 Task: Forward the email titled 'Project Discussion' to softage.5@softage.net and softage.6@softage.net.
Action: Mouse moved to (1291, 88)
Screenshot: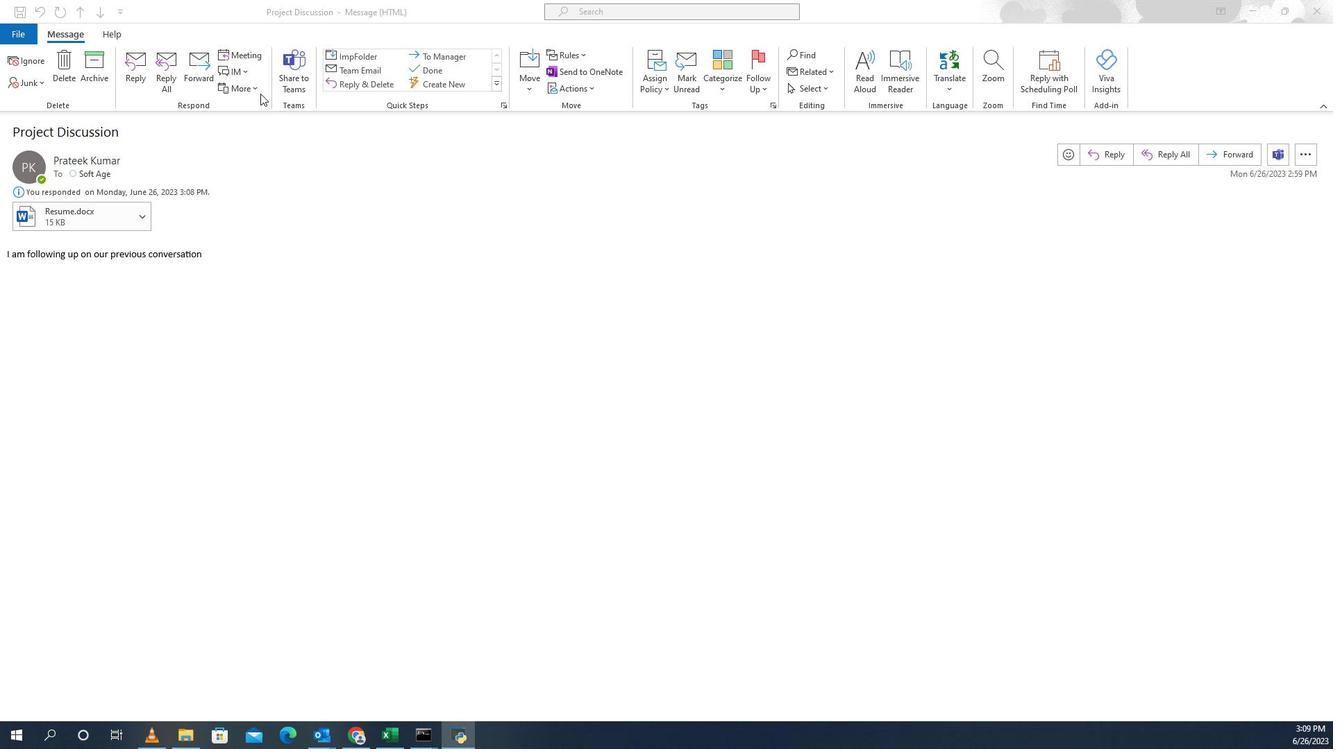 
Action: Mouse pressed left at (1291, 88)
Screenshot: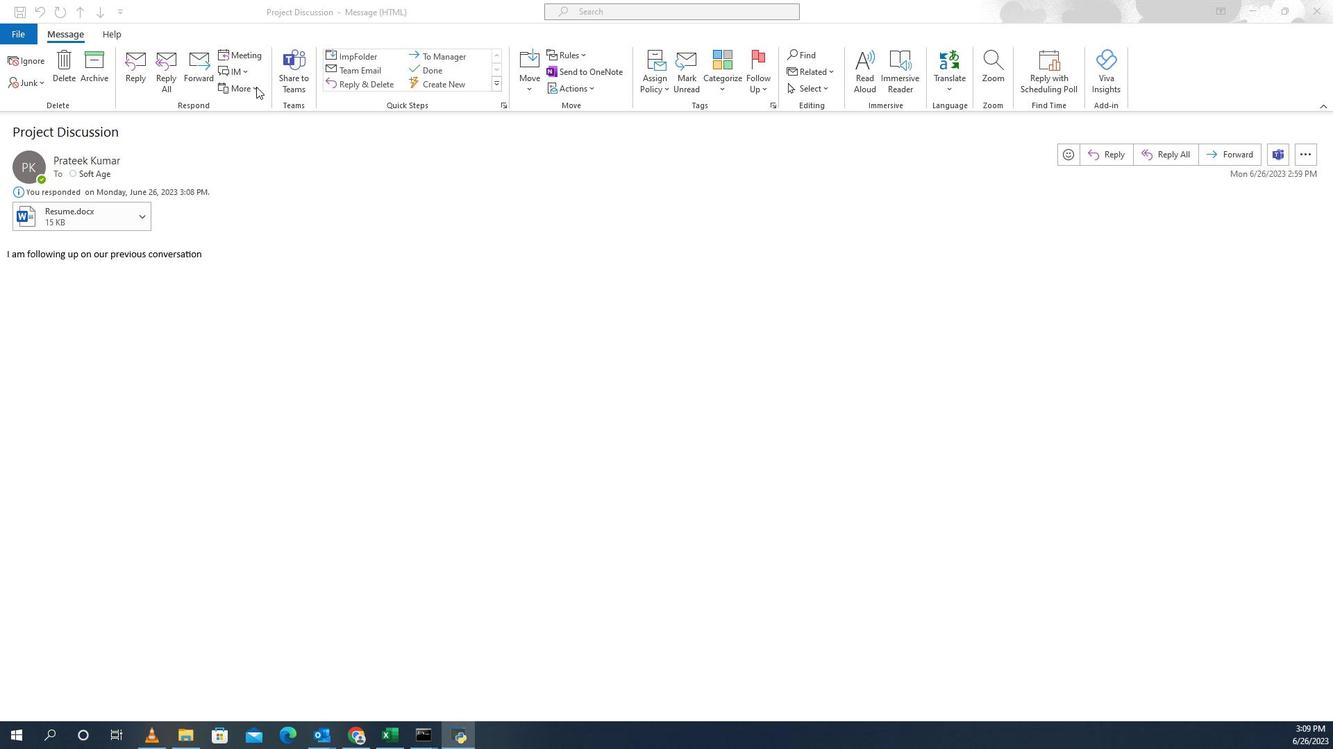 
Action: Mouse moved to (1290, 89)
Screenshot: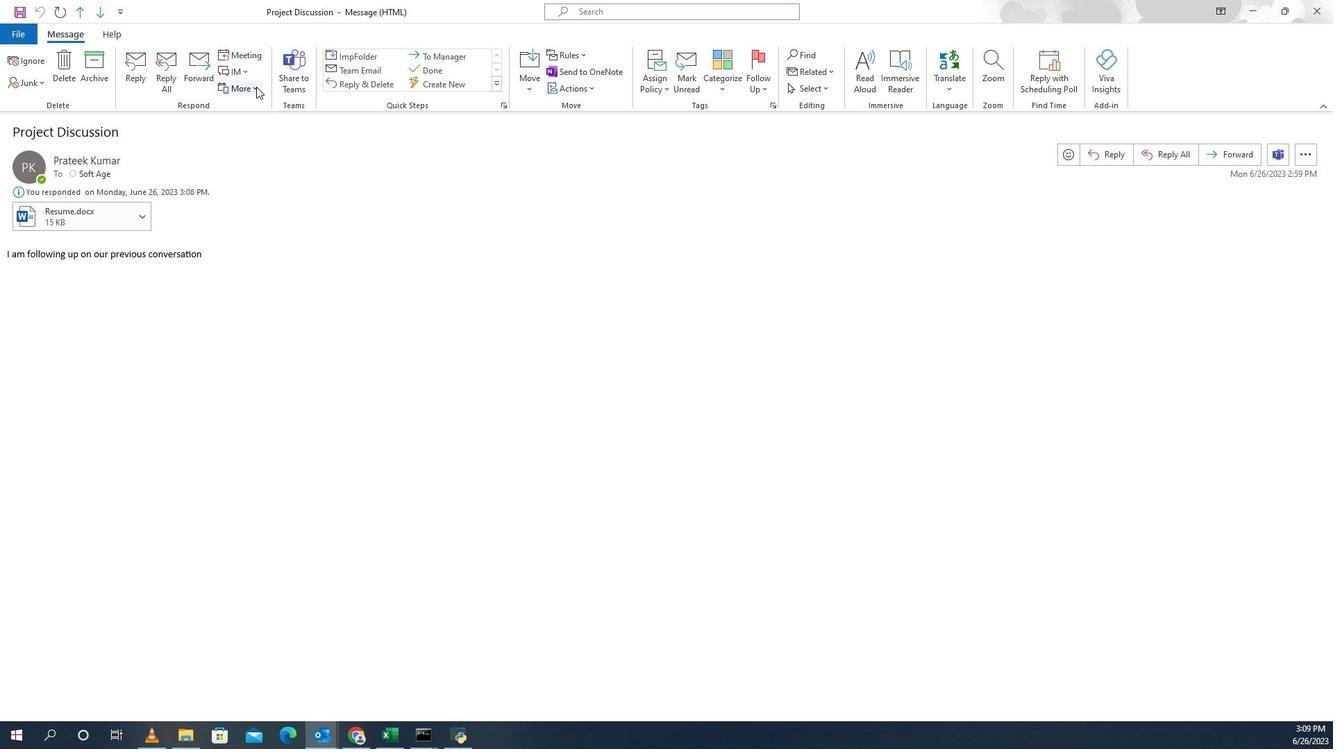 
Action: Mouse pressed left at (1290, 89)
Screenshot: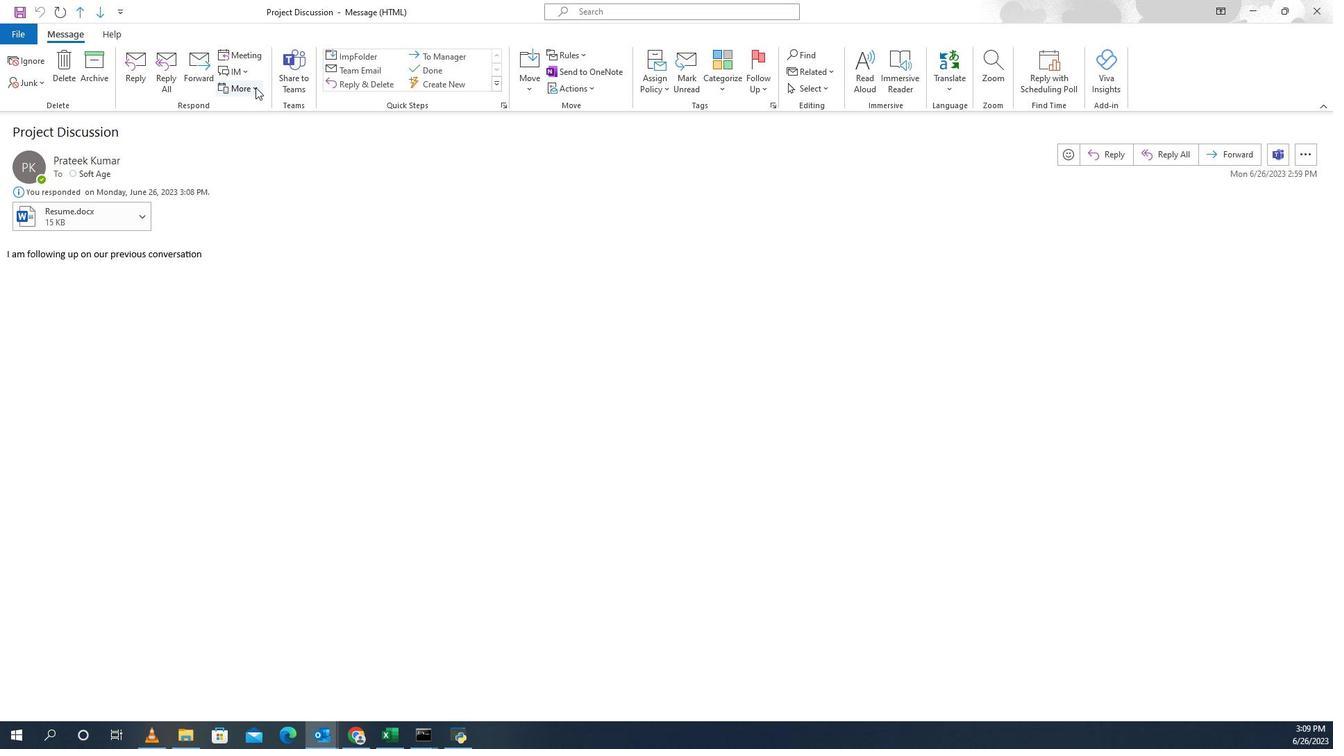 
Action: Mouse moved to (1306, 109)
Screenshot: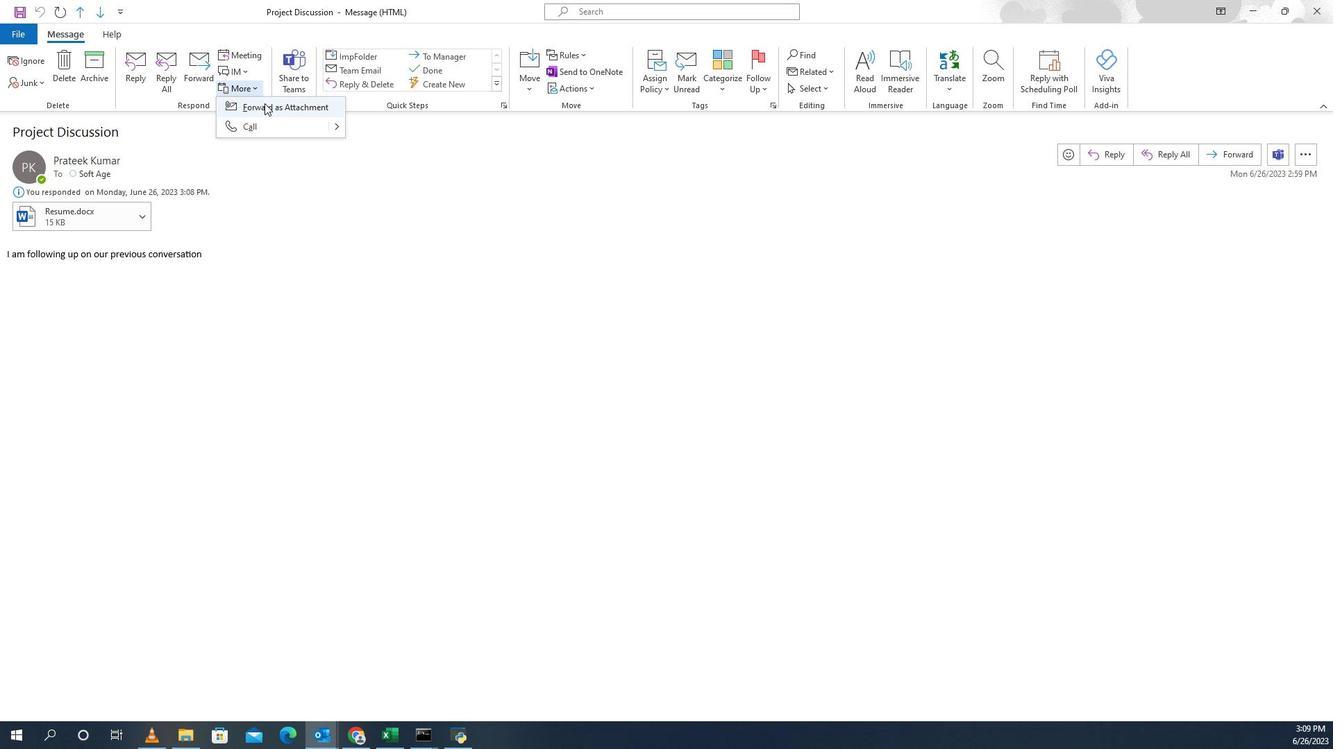 
Action: Mouse pressed left at (1306, 109)
Screenshot: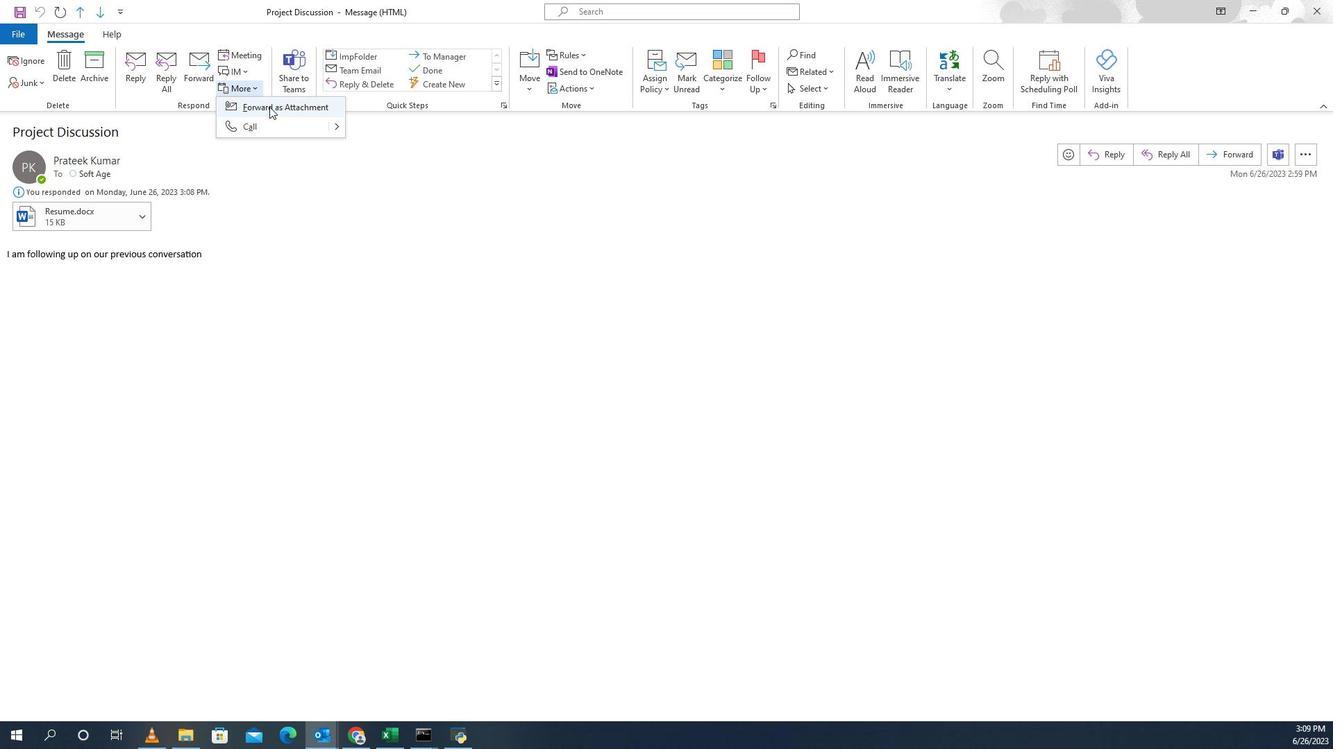 
Action: Key pressed softage.5<Key.shift>@softage.net<Key.enter>softage.6<Key.shift>@softage.net<Key.enter>
Screenshot: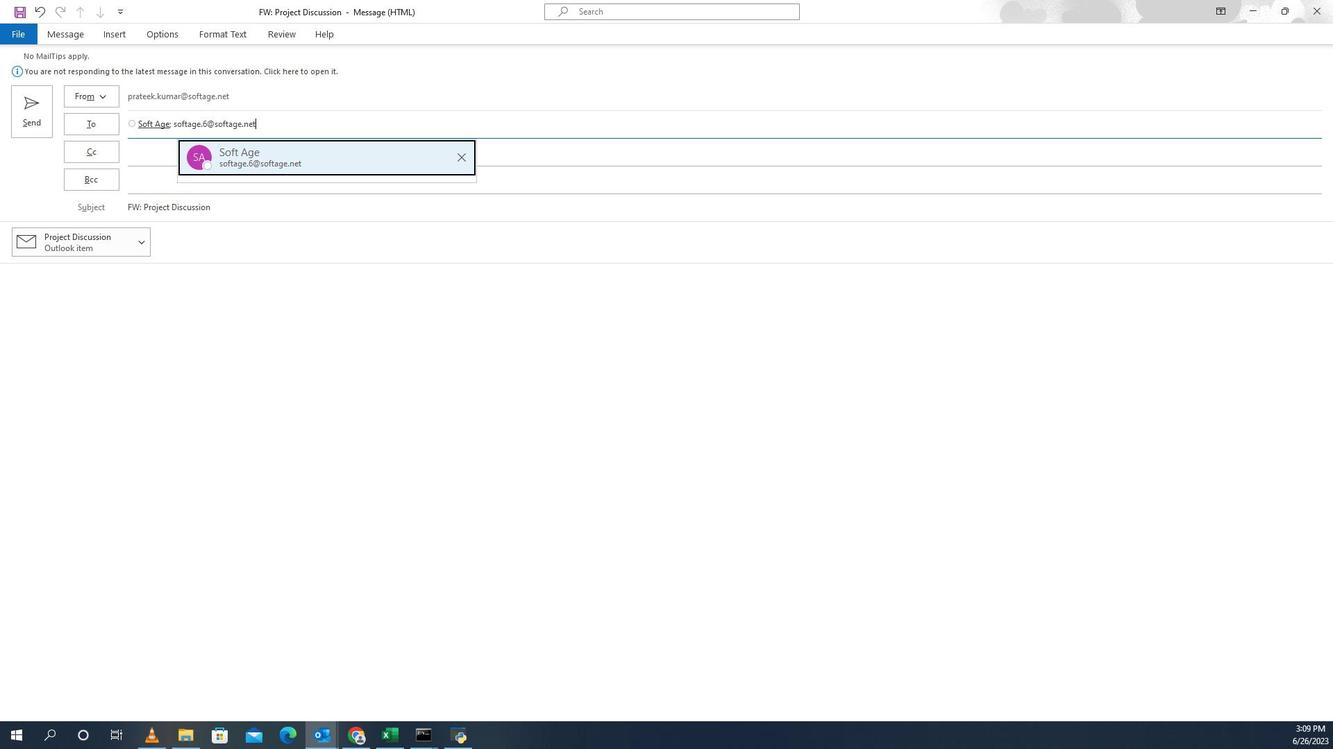 
Action: Mouse moved to (1086, 113)
Screenshot: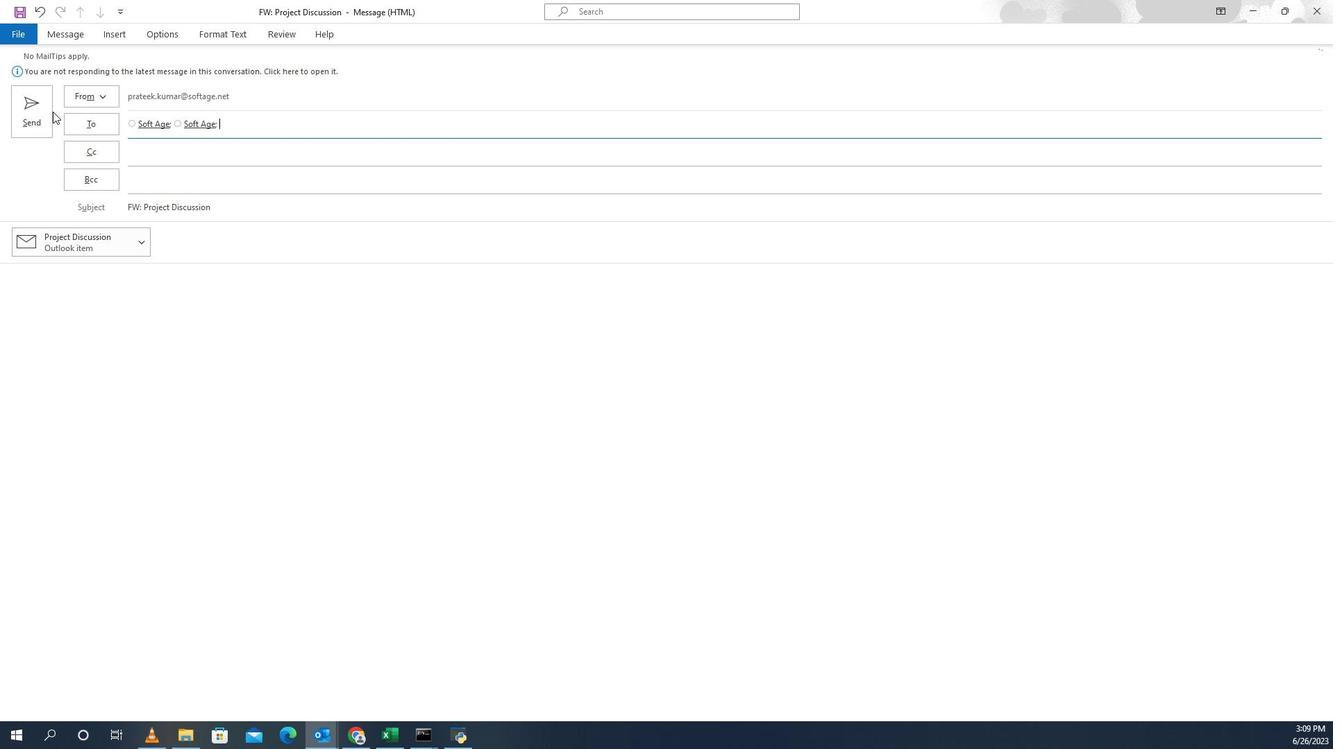 
Action: Mouse pressed left at (1086, 113)
Screenshot: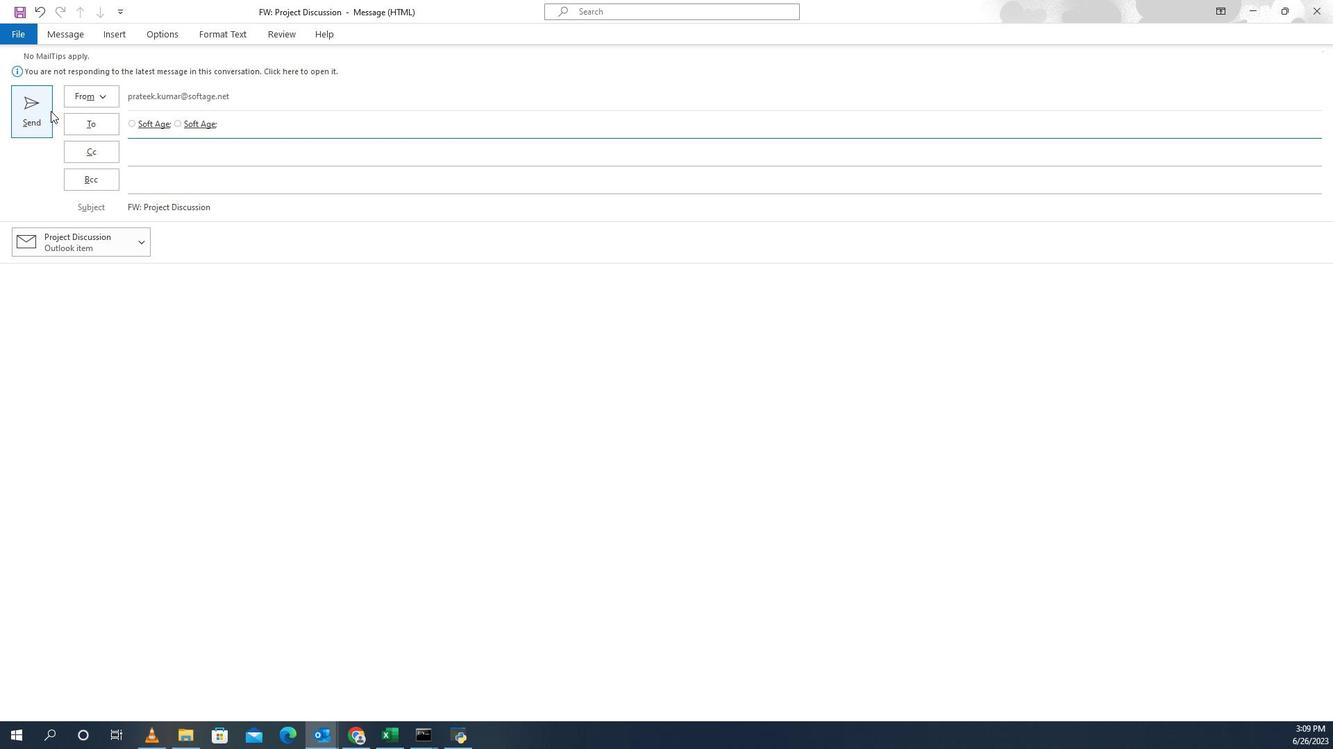 
